 Task: Set up alerts for new listings in Seattle, Washington, with a home office and a view.
Action: Mouse moved to (262, 184)
Screenshot: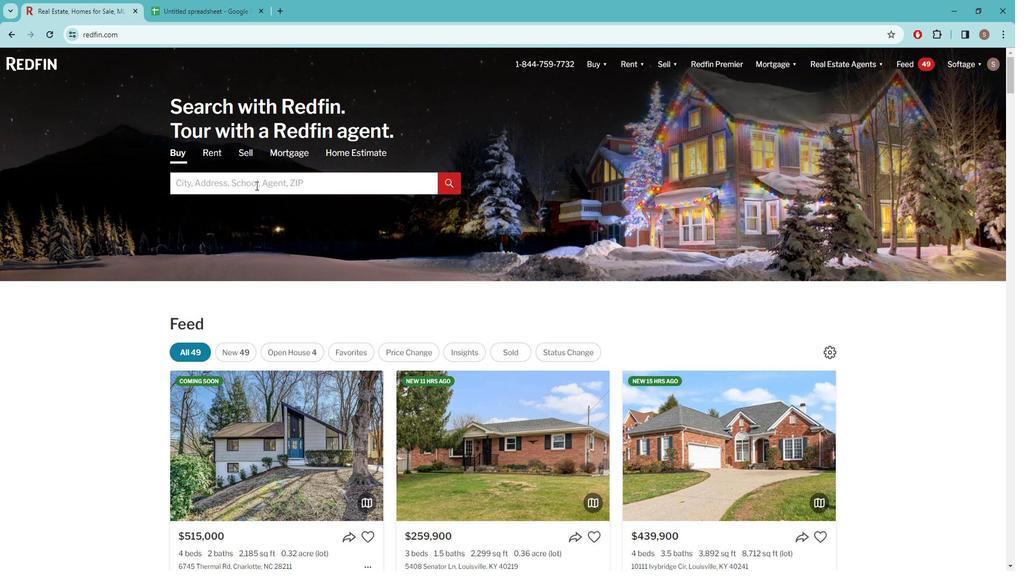 
Action: Mouse pressed left at (262, 184)
Screenshot: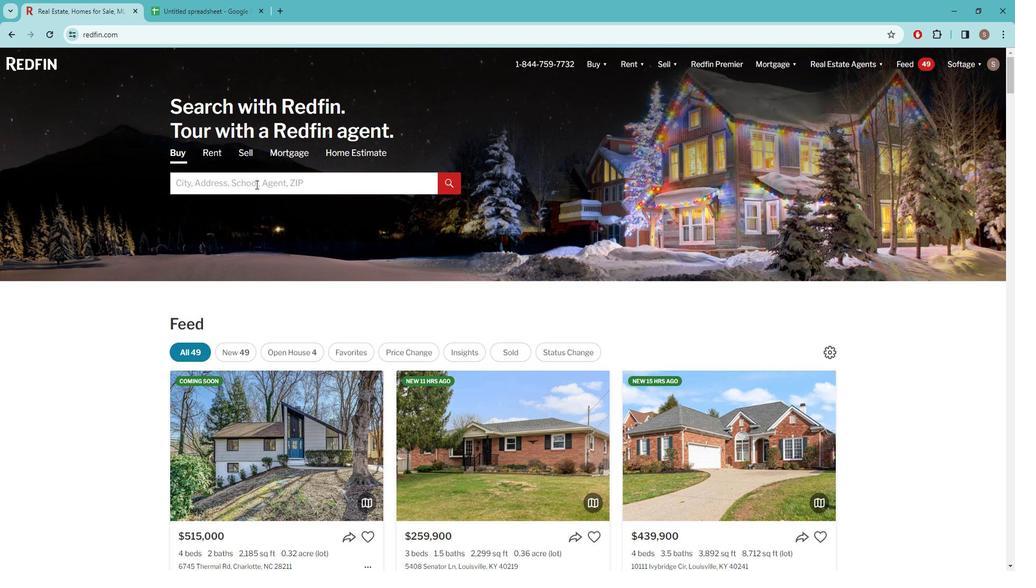 
Action: Key pressed s<Key.caps_lock>EATTLE
Screenshot: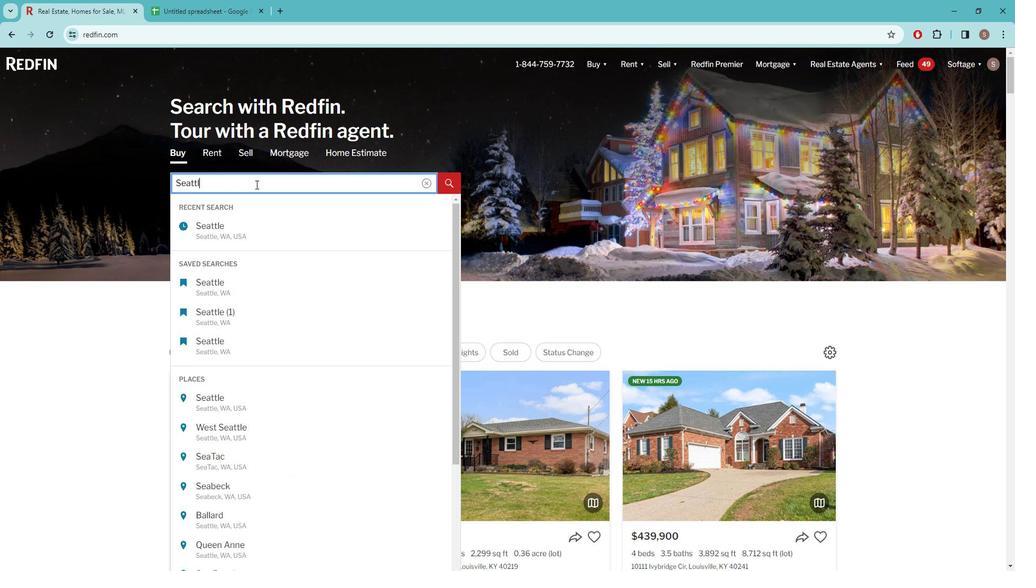 
Action: Mouse moved to (260, 221)
Screenshot: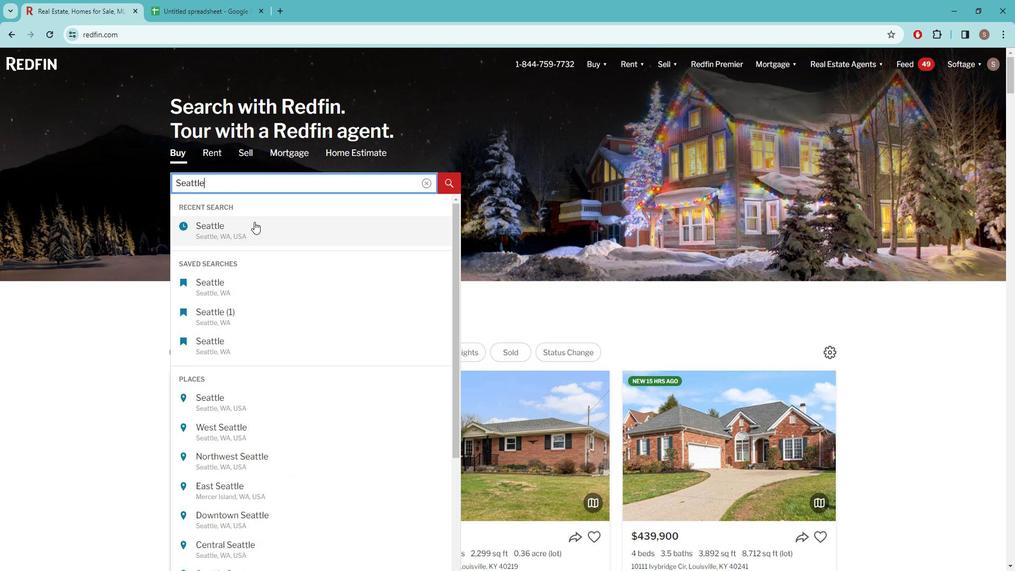 
Action: Mouse pressed left at (260, 221)
Screenshot: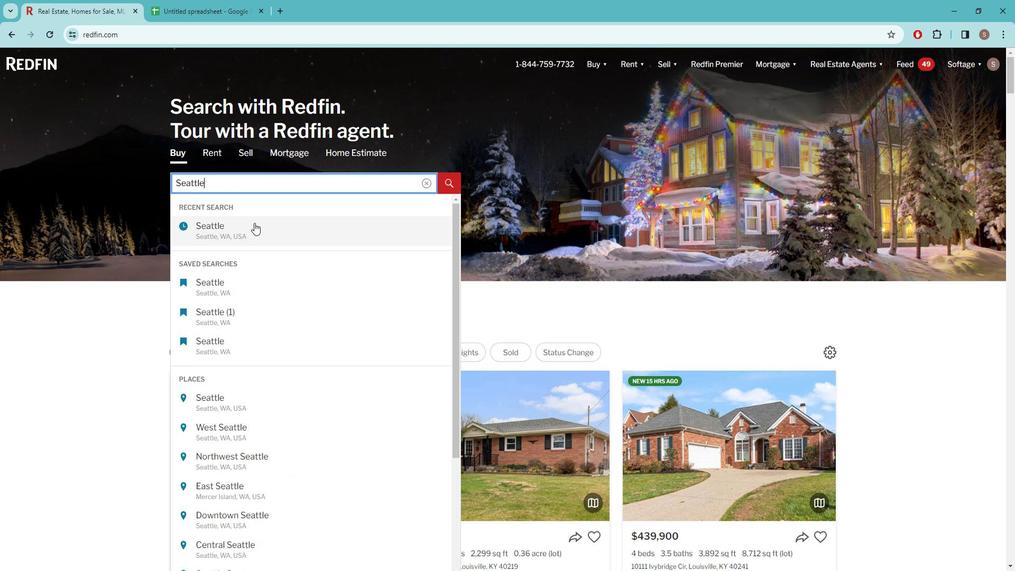 
Action: Mouse moved to (898, 135)
Screenshot: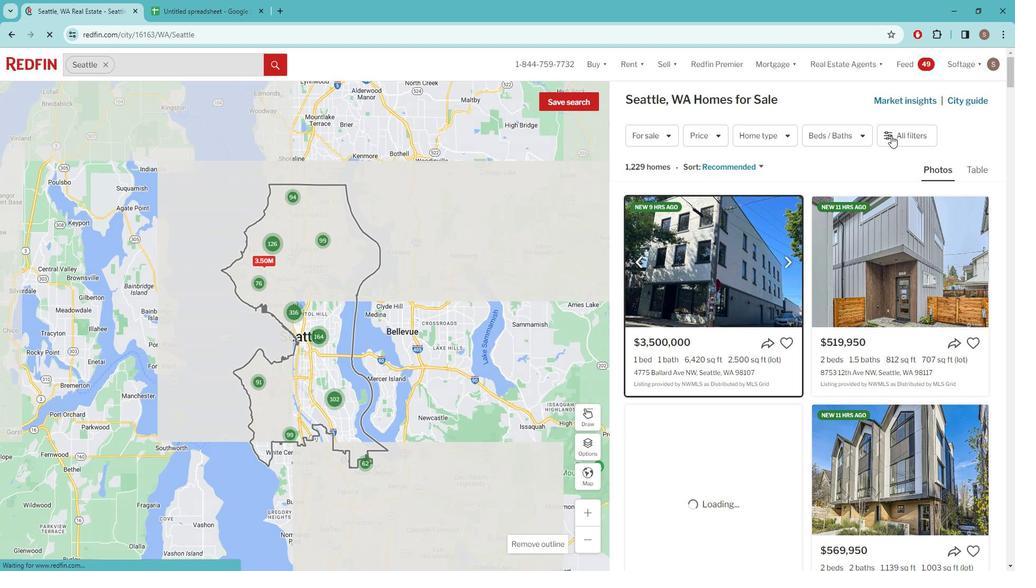 
Action: Mouse pressed left at (898, 135)
Screenshot: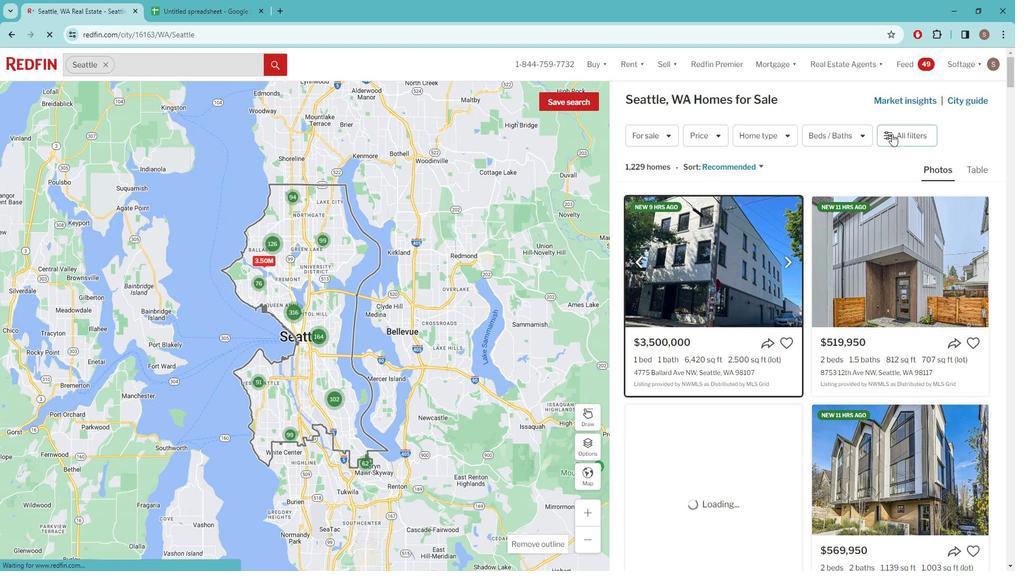 
Action: Mouse pressed left at (898, 135)
Screenshot: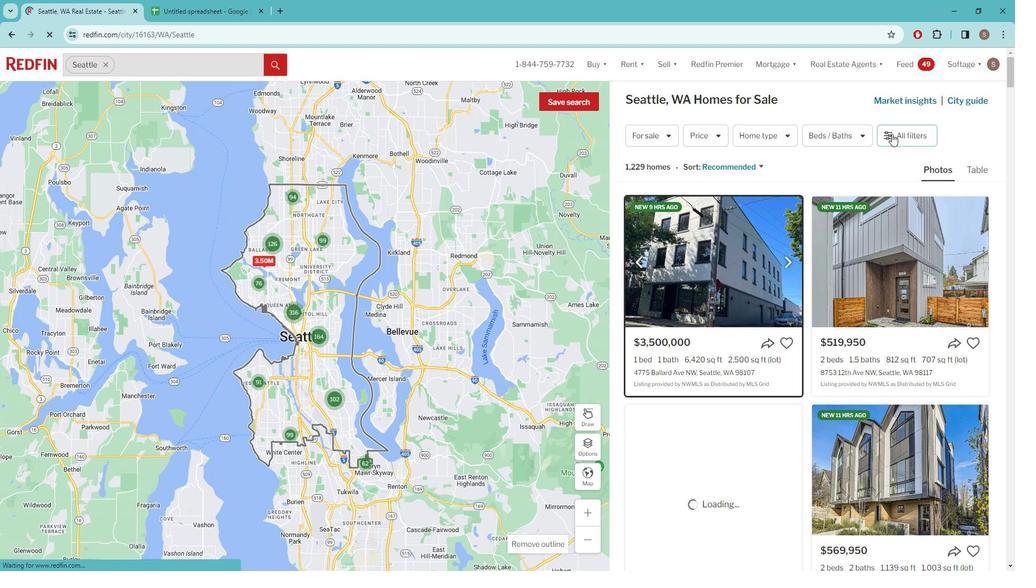 
Action: Mouse pressed left at (898, 135)
Screenshot: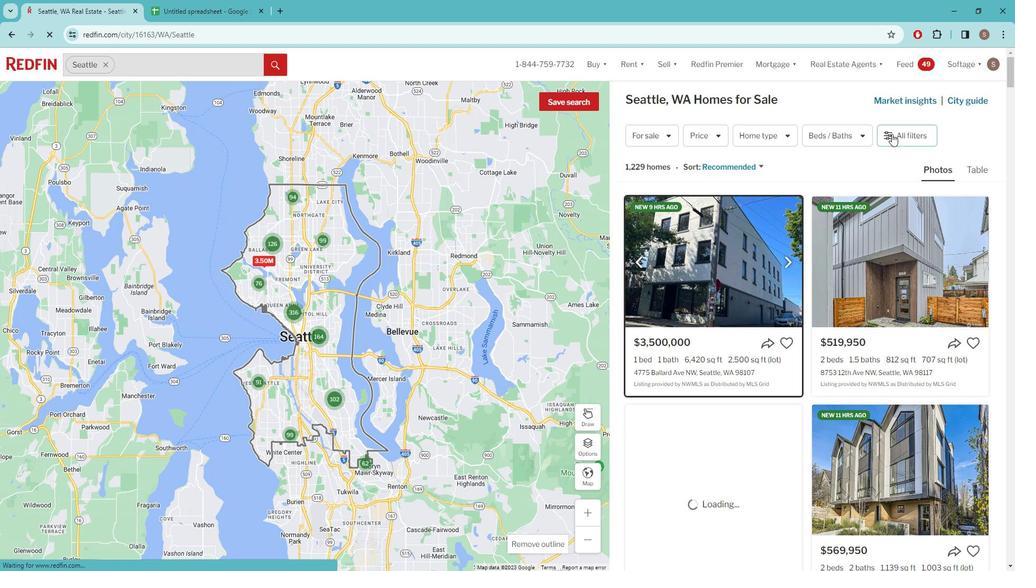 
Action: Mouse pressed left at (898, 135)
Screenshot: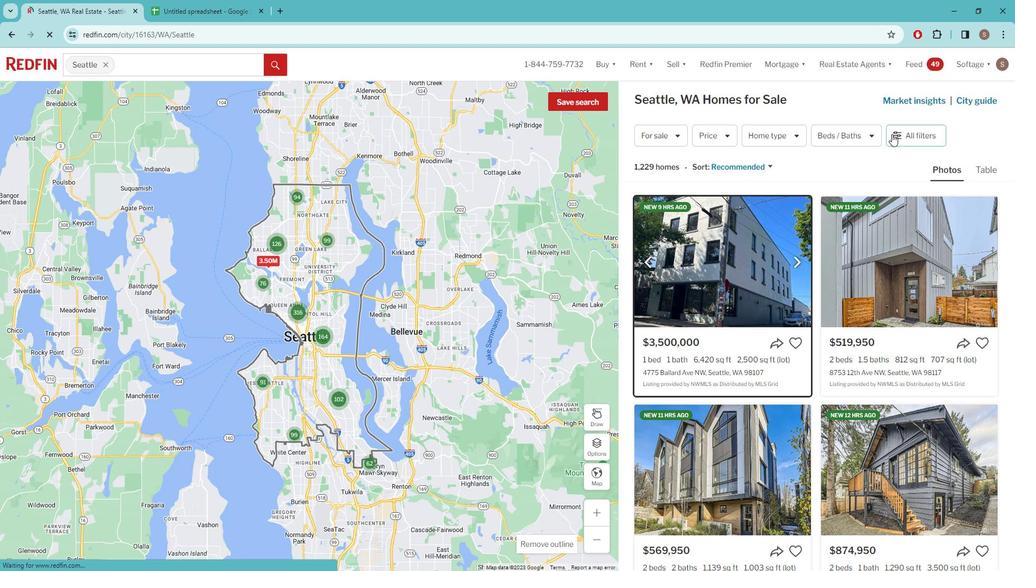 
Action: Mouse pressed left at (898, 135)
Screenshot: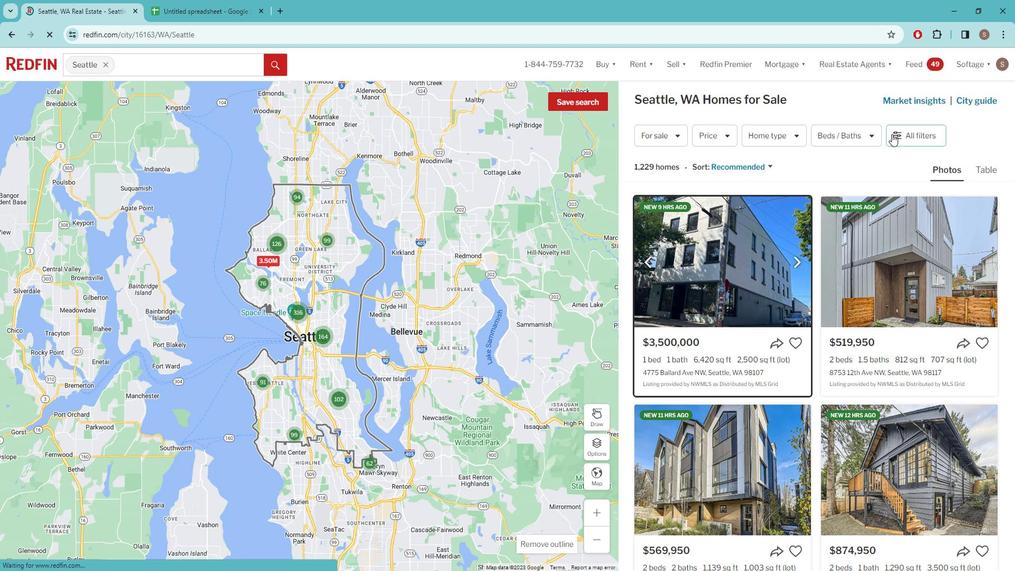 
Action: Mouse moved to (889, 138)
Screenshot: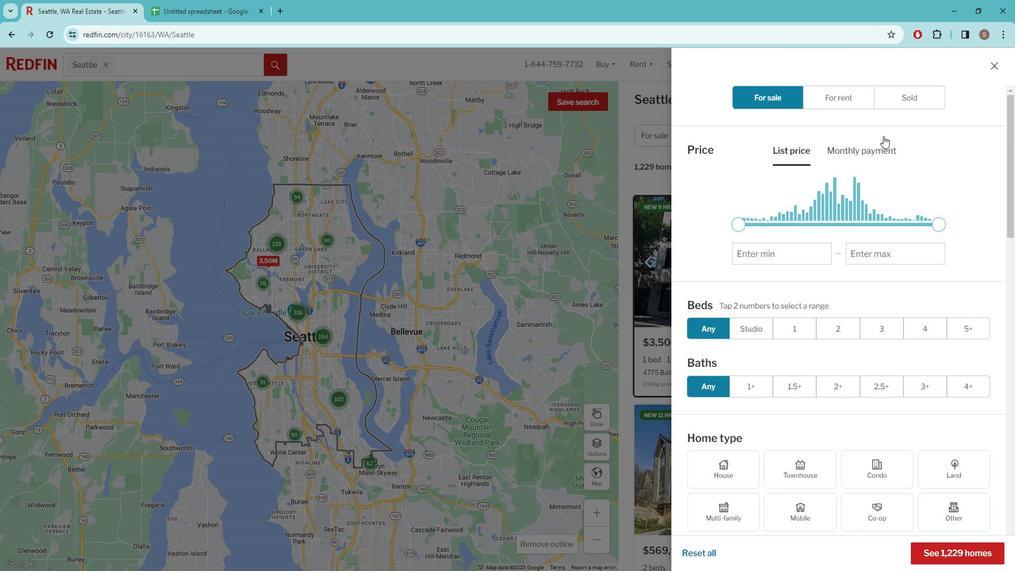 
Action: Mouse scrolled (889, 137) with delta (0, 0)
Screenshot: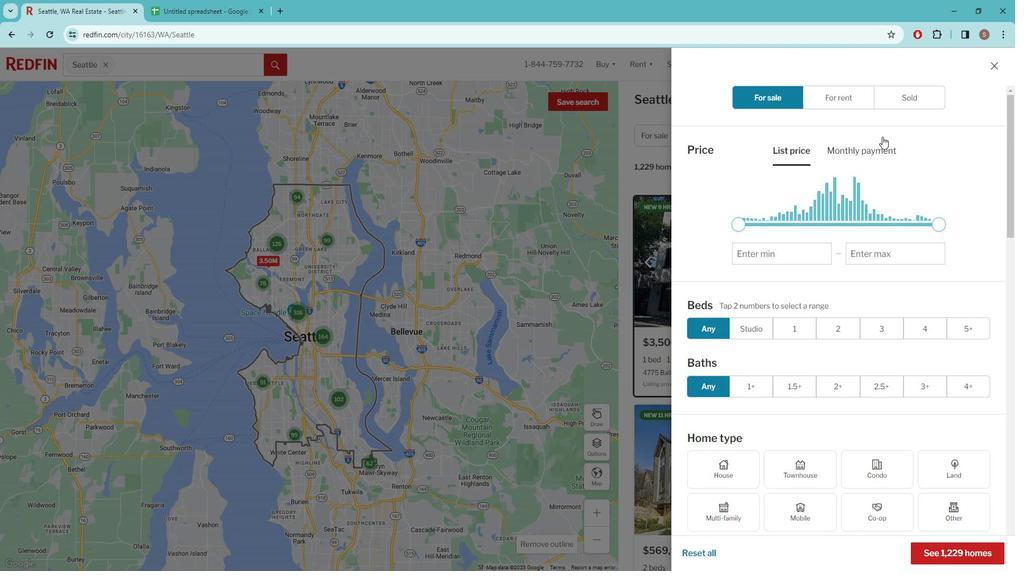 
Action: Mouse scrolled (889, 137) with delta (0, 0)
Screenshot: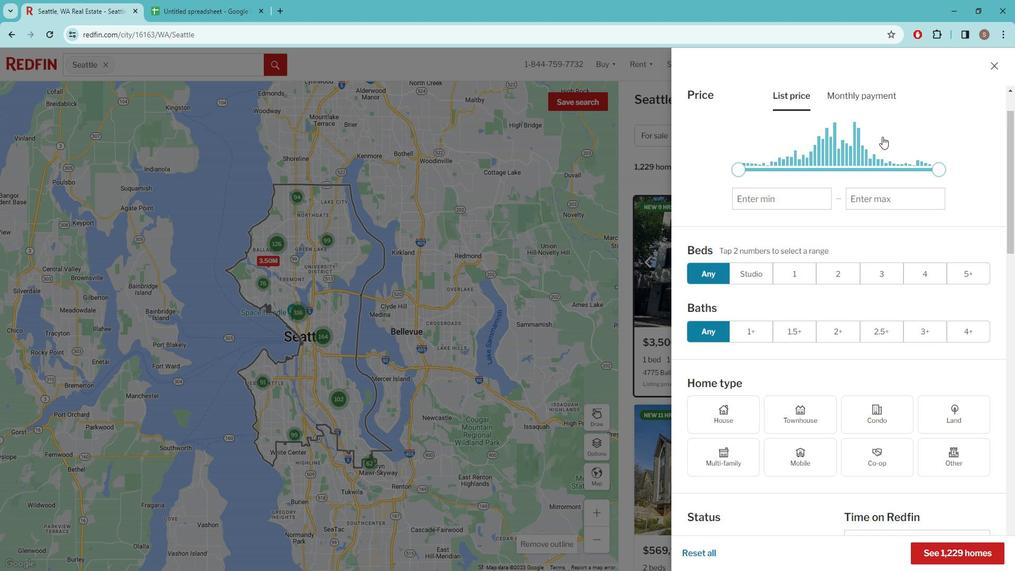 
Action: Mouse moved to (885, 153)
Screenshot: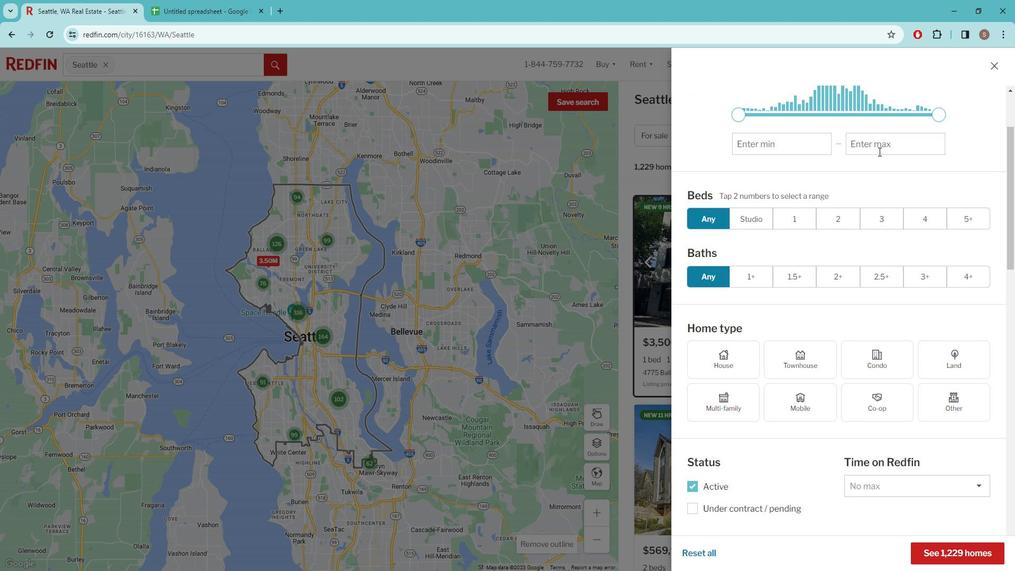 
Action: Mouse scrolled (885, 153) with delta (0, 0)
Screenshot: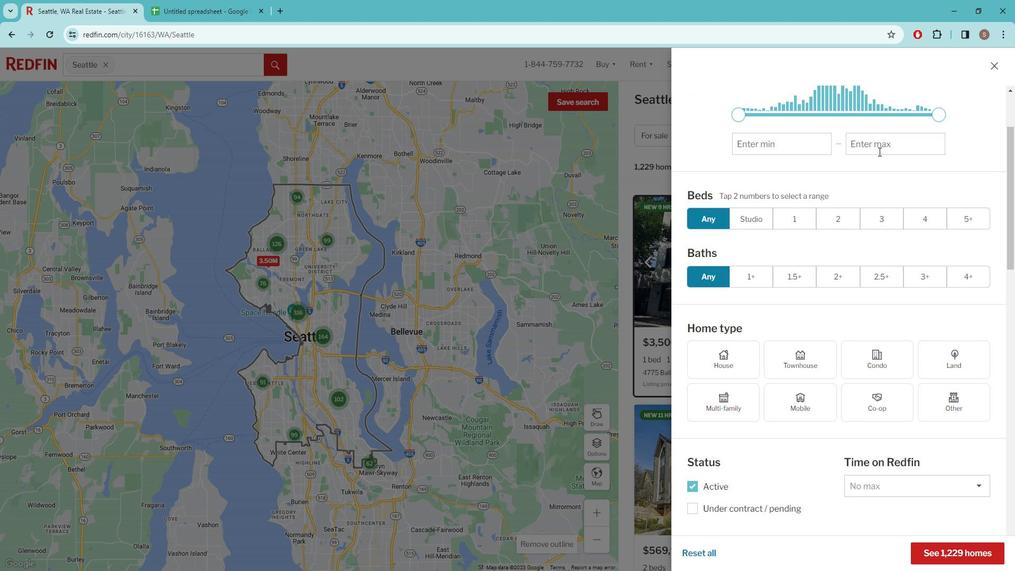 
Action: Mouse moved to (879, 420)
Screenshot: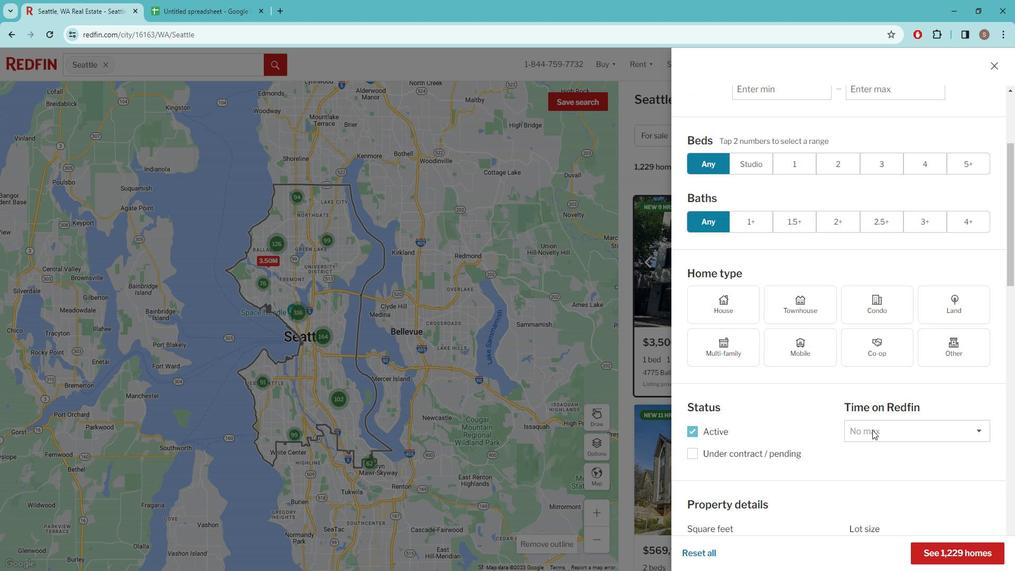 
Action: Mouse pressed left at (879, 420)
Screenshot: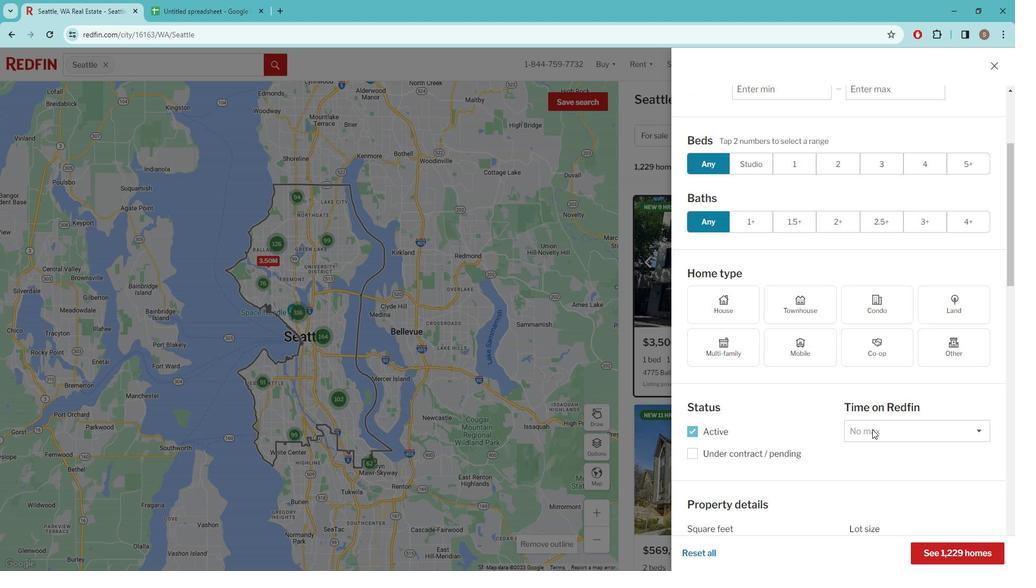 
Action: Mouse moved to (864, 287)
Screenshot: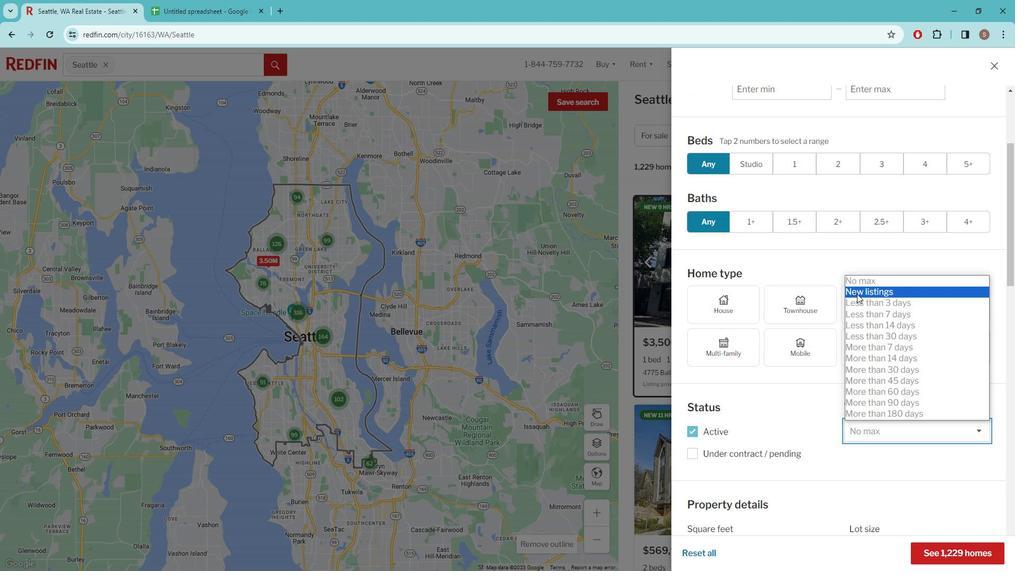 
Action: Mouse pressed left at (864, 287)
Screenshot: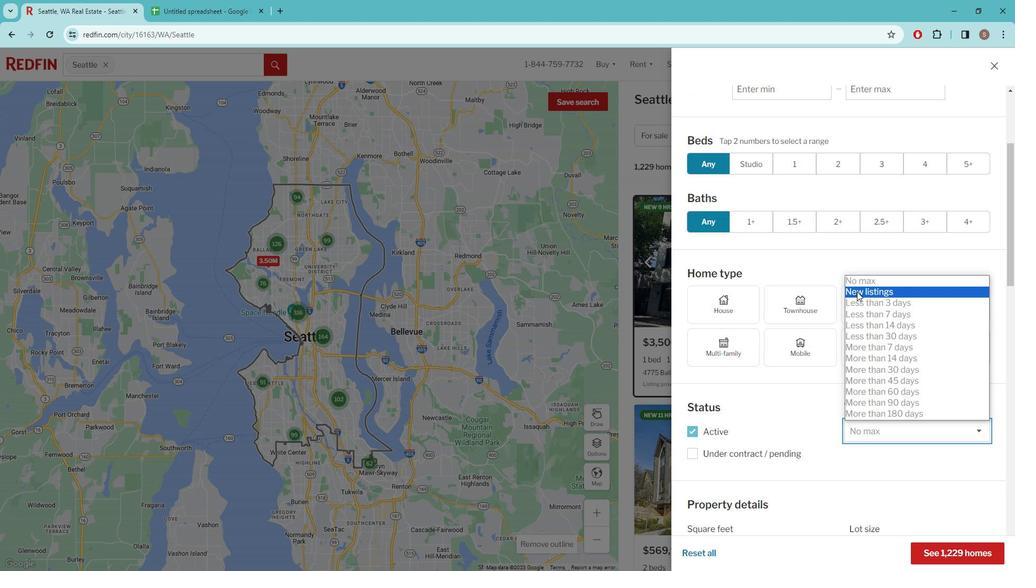 
Action: Mouse moved to (837, 321)
Screenshot: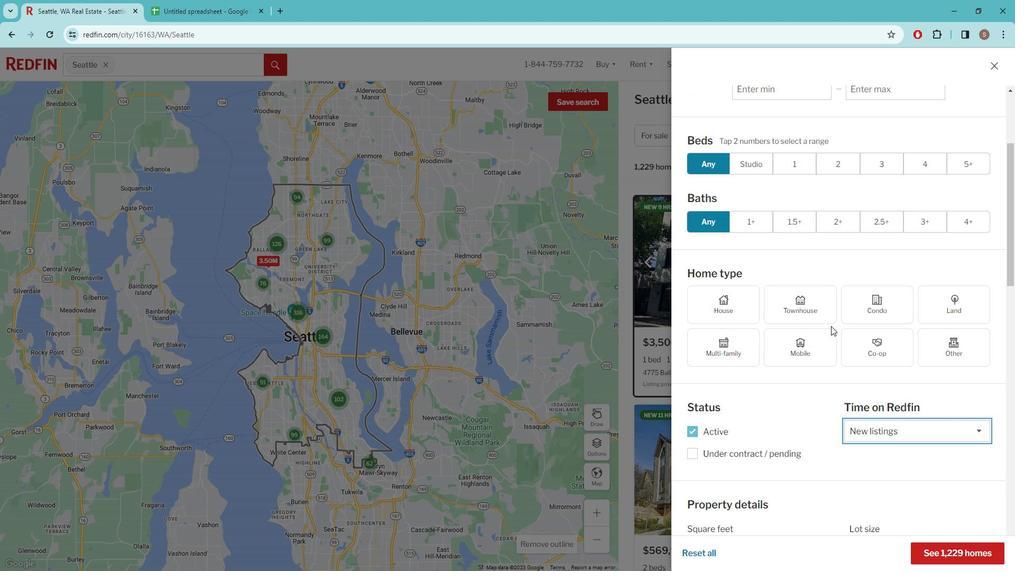 
Action: Mouse scrolled (837, 320) with delta (0, 0)
Screenshot: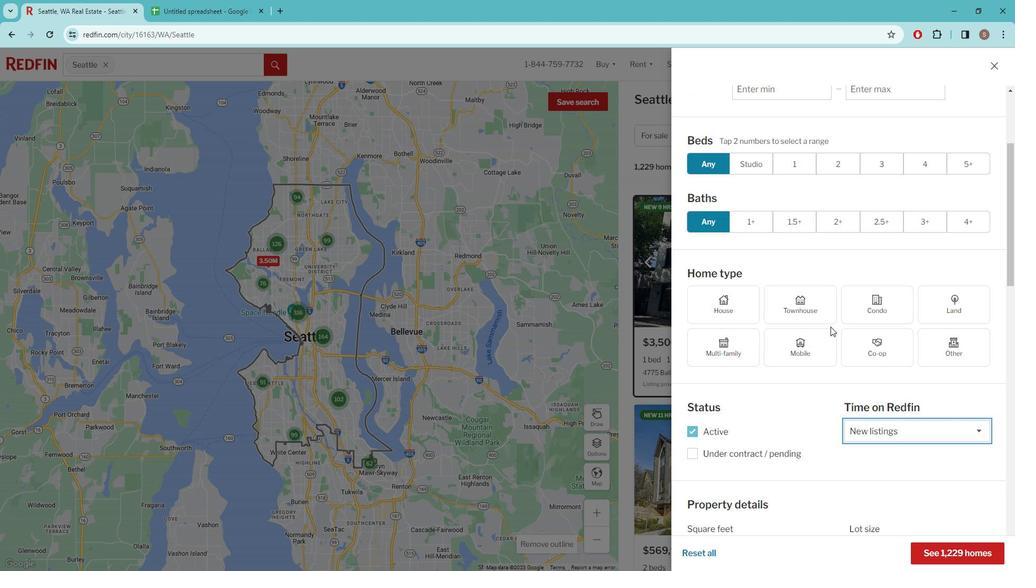 
Action: Mouse moved to (835, 321)
Screenshot: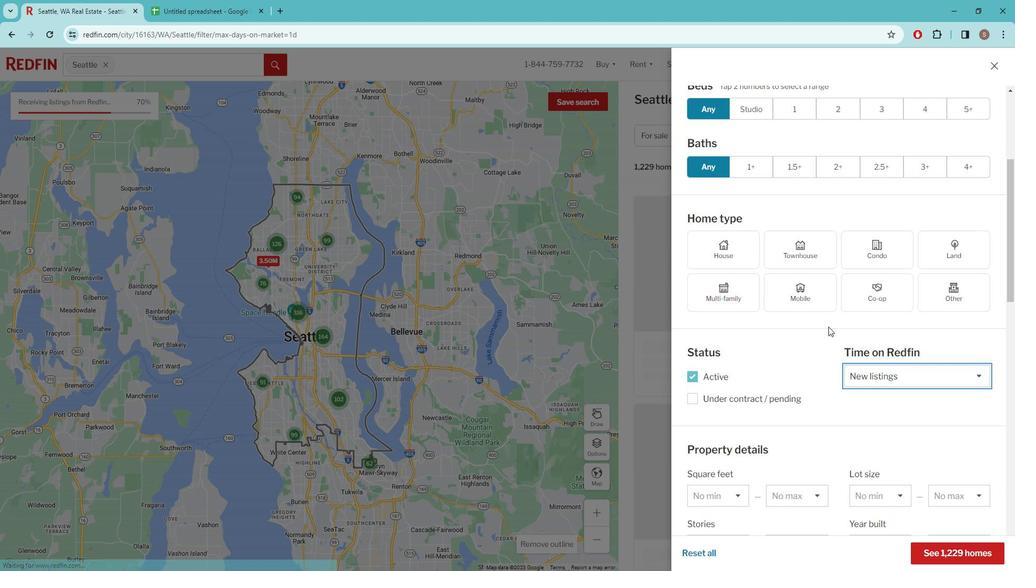 
Action: Mouse scrolled (835, 320) with delta (0, 0)
Screenshot: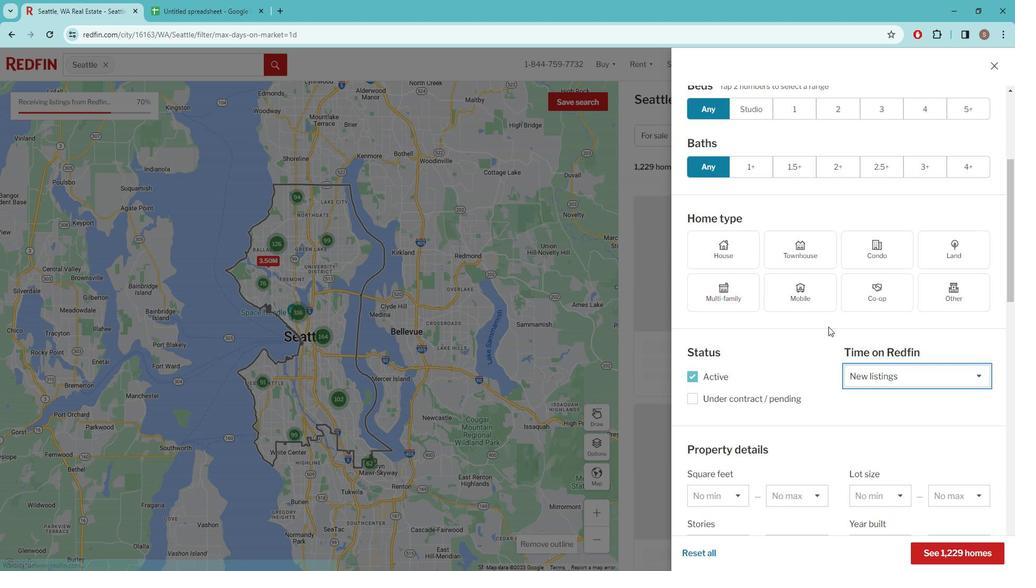 
Action: Mouse moved to (834, 321)
Screenshot: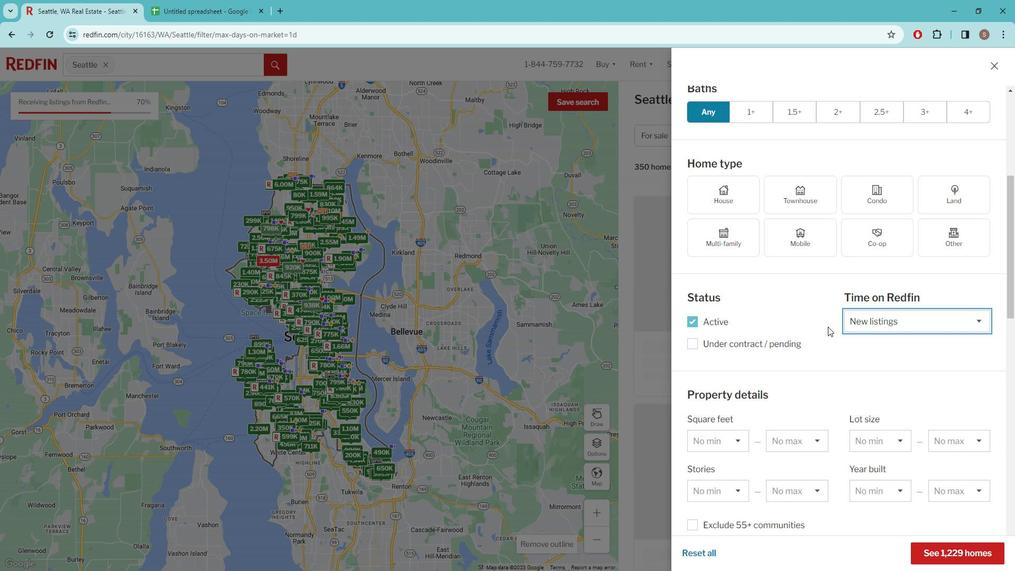 
Action: Mouse scrolled (834, 320) with delta (0, 0)
Screenshot: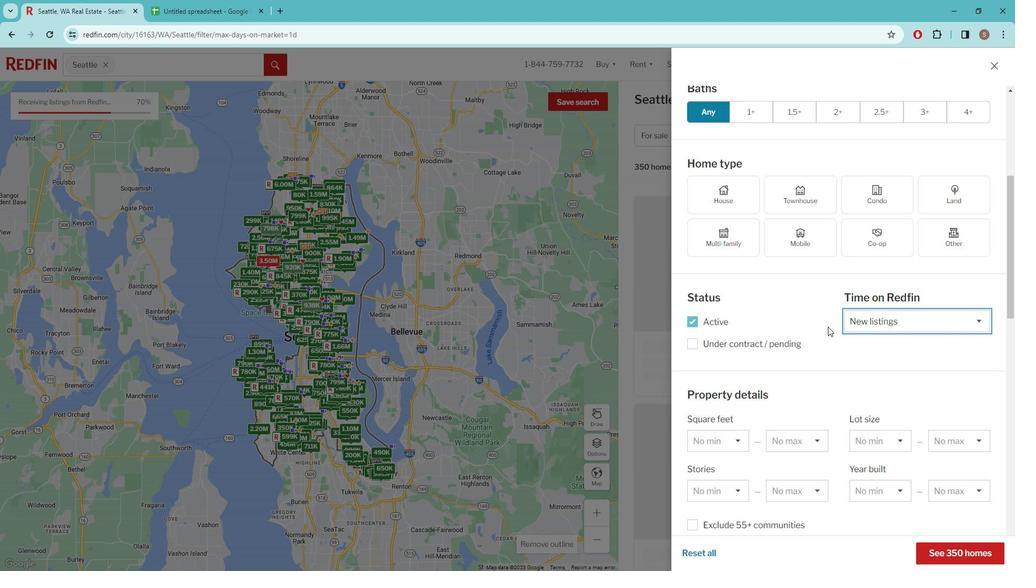 
Action: Mouse moved to (833, 321)
Screenshot: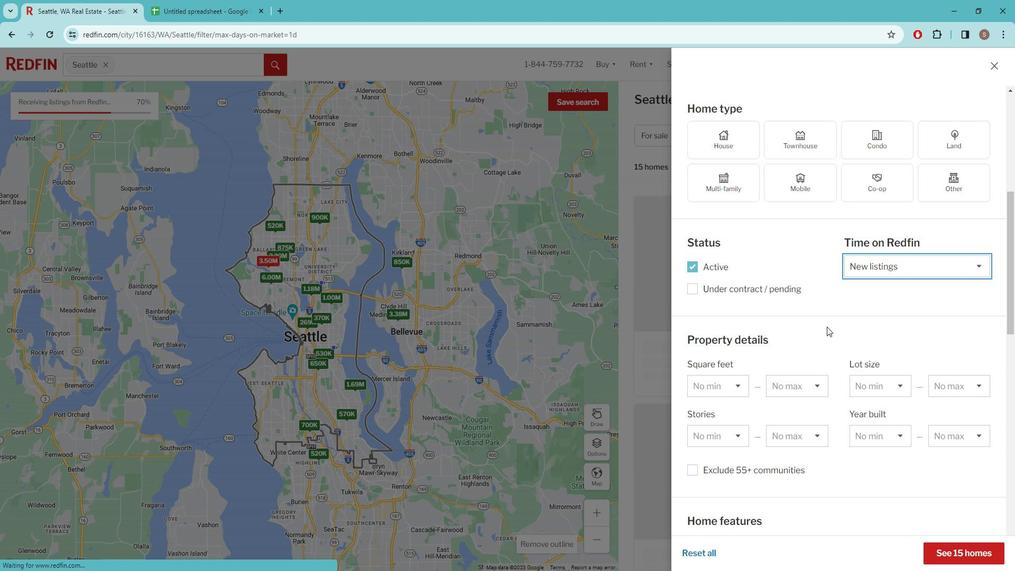 
Action: Mouse scrolled (833, 321) with delta (0, 0)
Screenshot: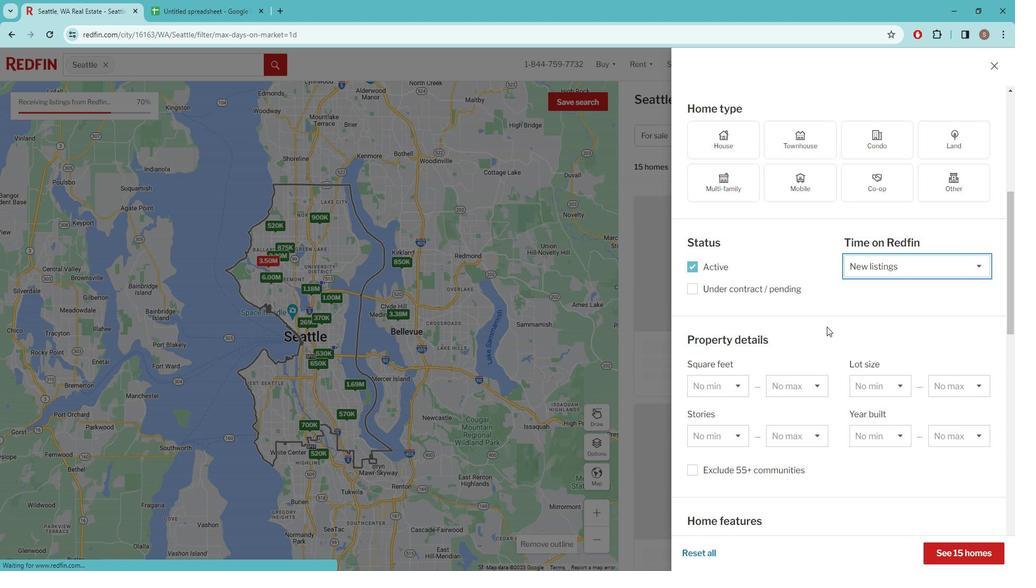 
Action: Mouse moved to (832, 321)
Screenshot: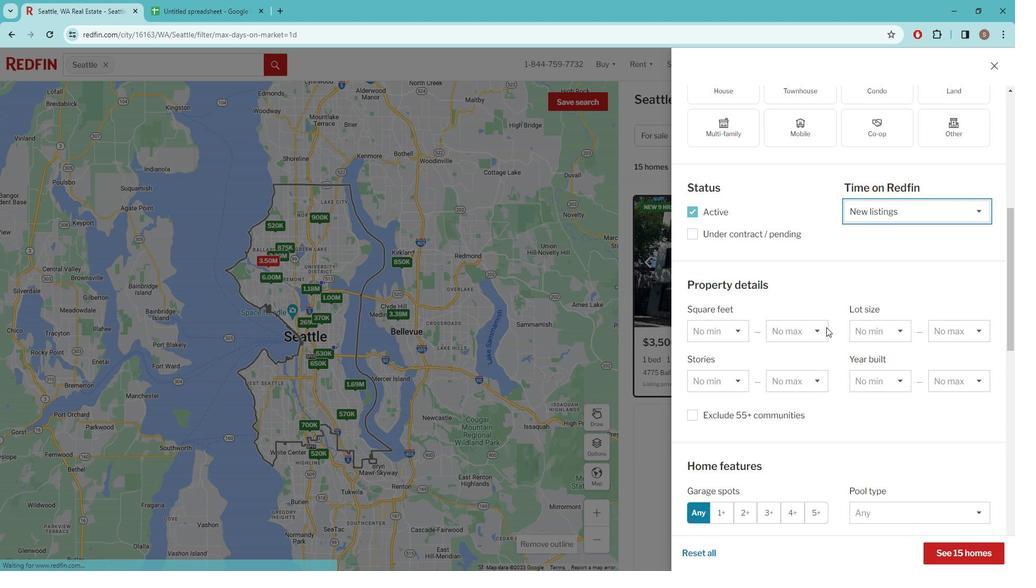 
Action: Mouse scrolled (832, 321) with delta (0, 0)
Screenshot: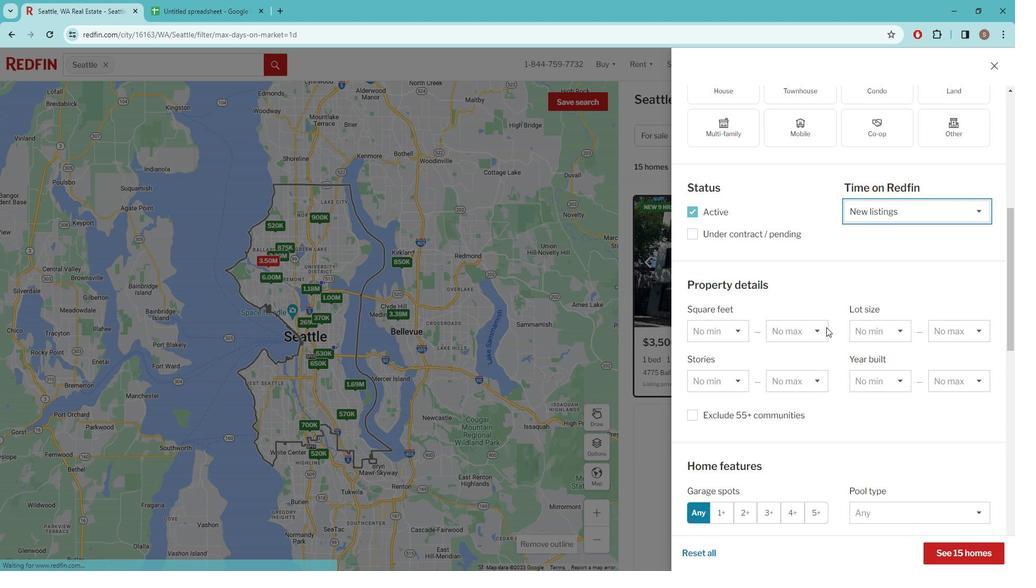 
Action: Mouse moved to (832, 321)
Screenshot: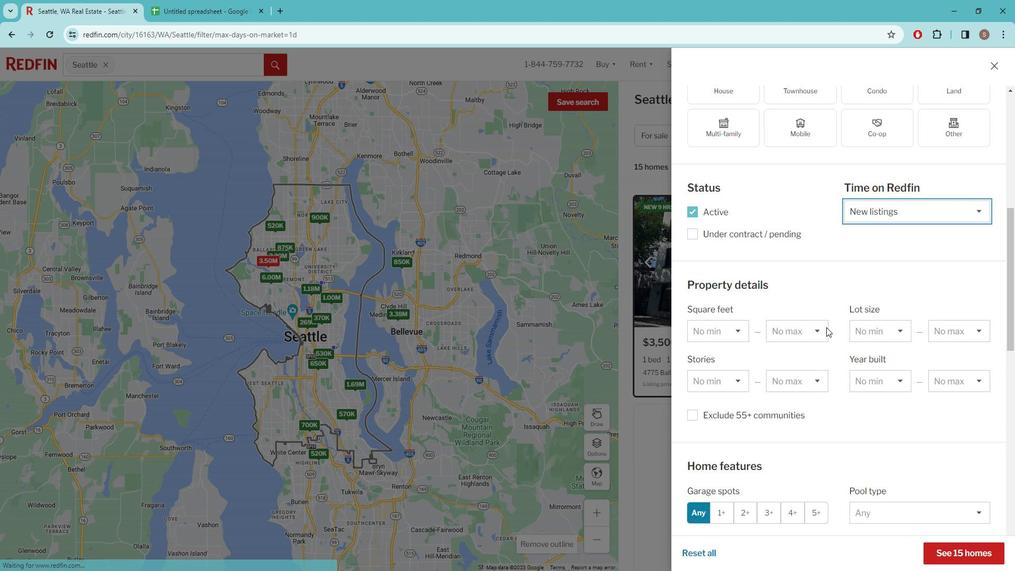 
Action: Mouse scrolled (832, 321) with delta (0, 0)
Screenshot: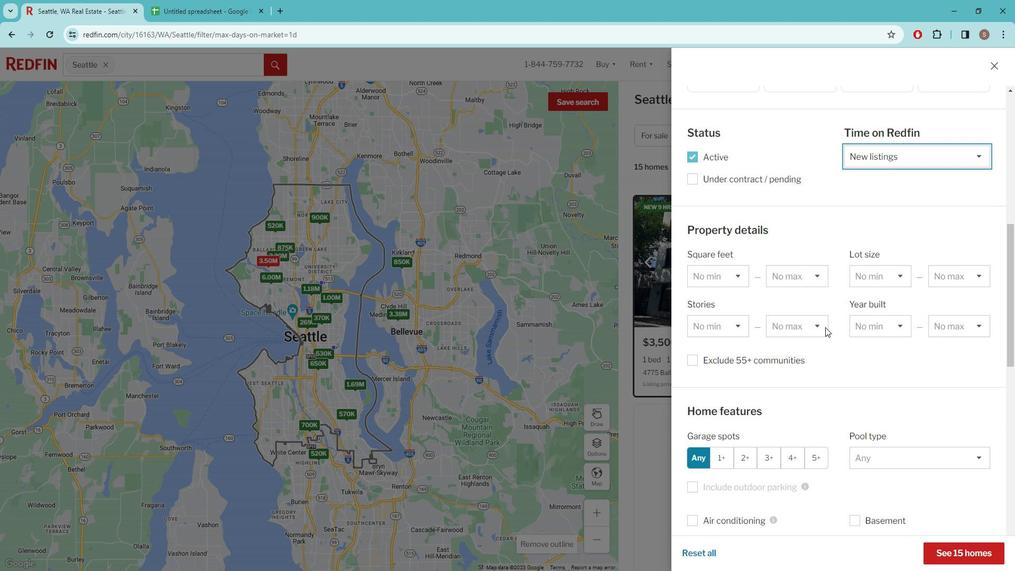 
Action: Mouse scrolled (832, 321) with delta (0, 0)
Screenshot: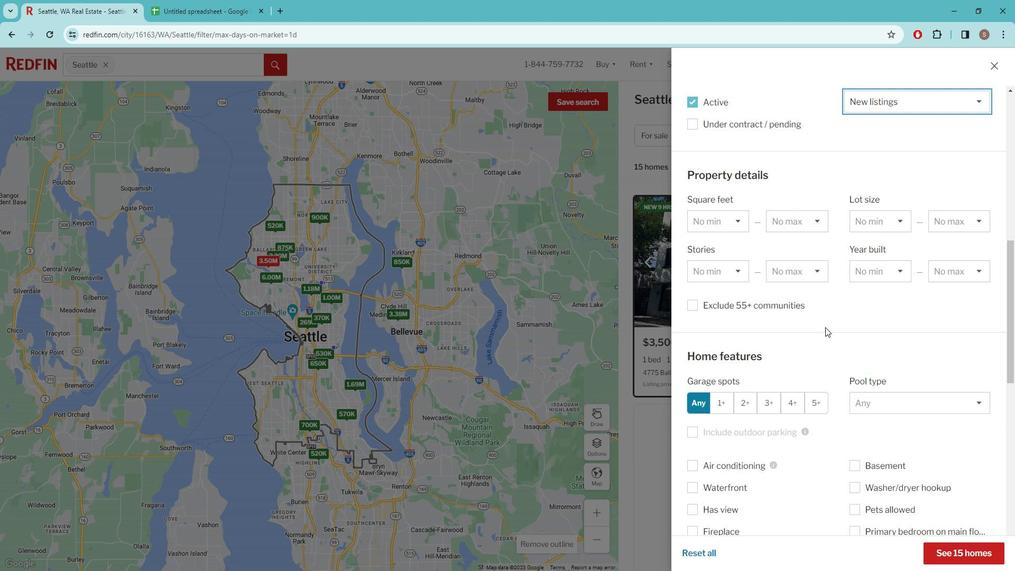 
Action: Mouse moved to (831, 321)
Screenshot: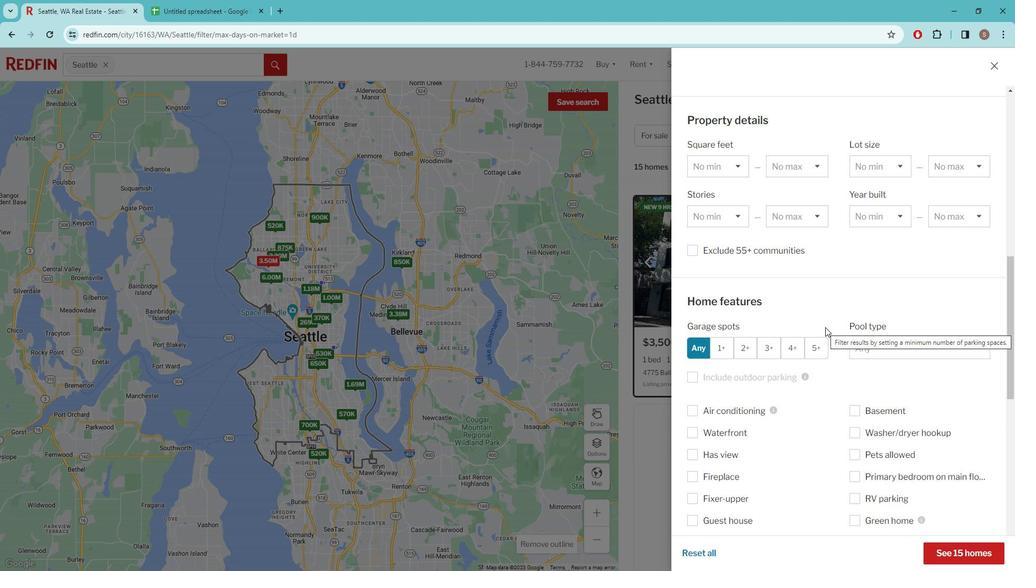 
Action: Mouse scrolled (831, 321) with delta (0, 0)
Screenshot: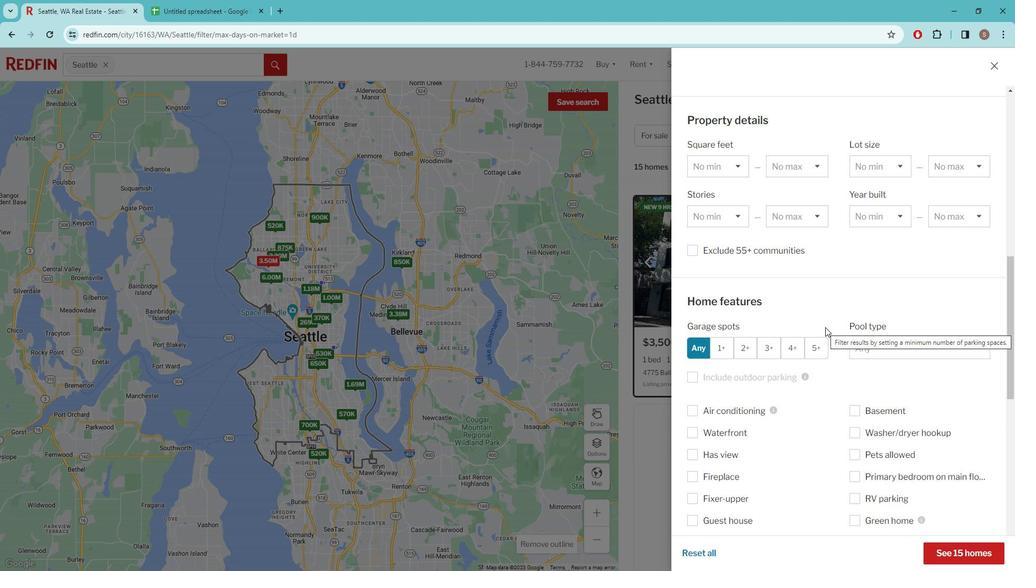 
Action: Mouse scrolled (831, 321) with delta (0, 0)
Screenshot: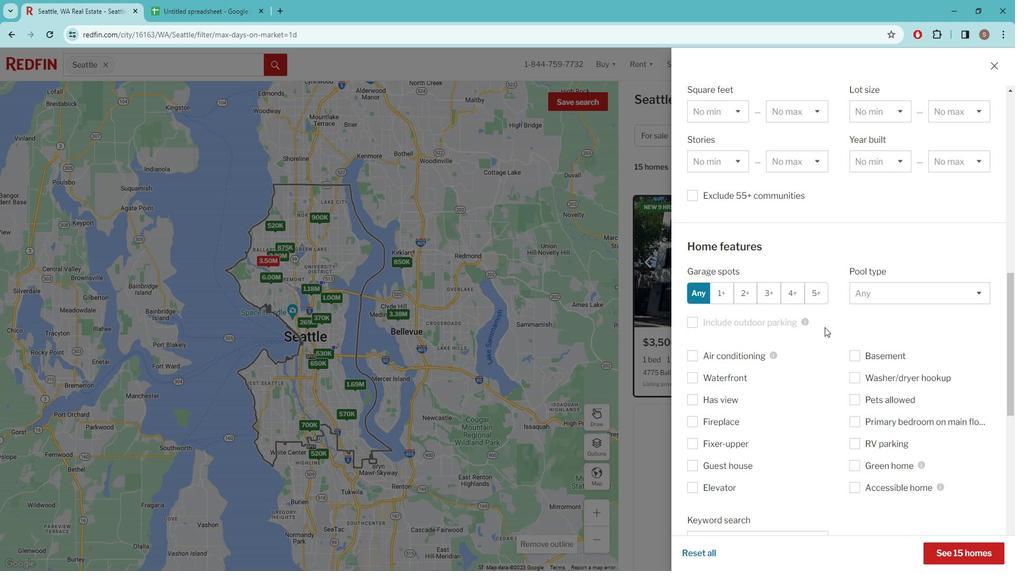 
Action: Mouse scrolled (831, 321) with delta (0, 0)
Screenshot: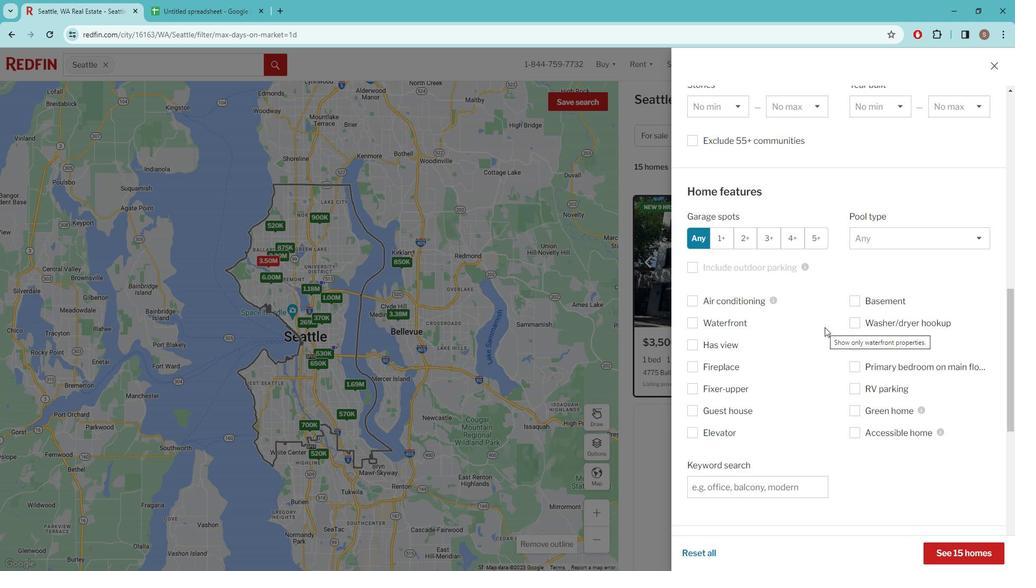 
Action: Mouse moved to (699, 286)
Screenshot: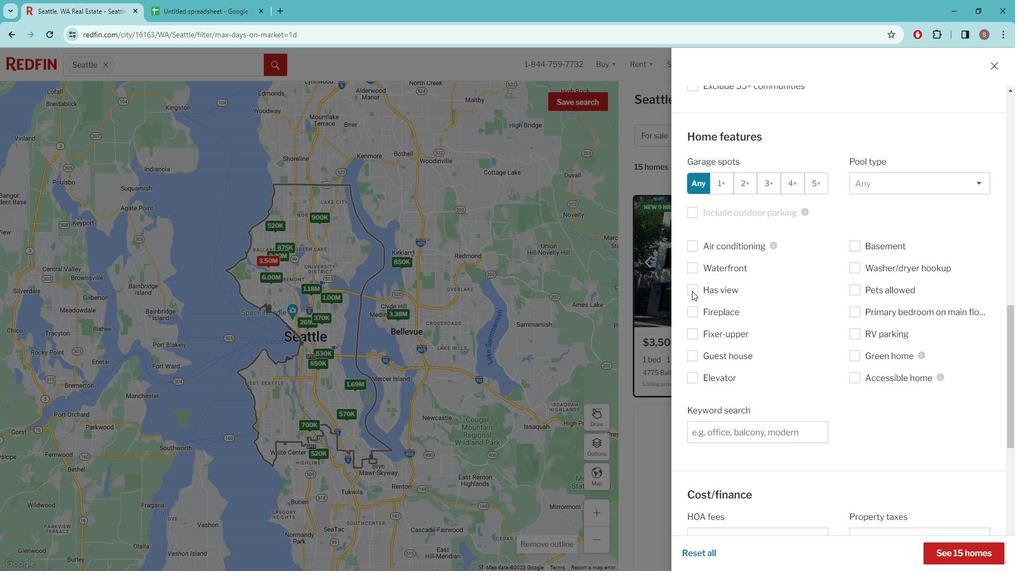 
Action: Mouse pressed left at (699, 286)
Screenshot: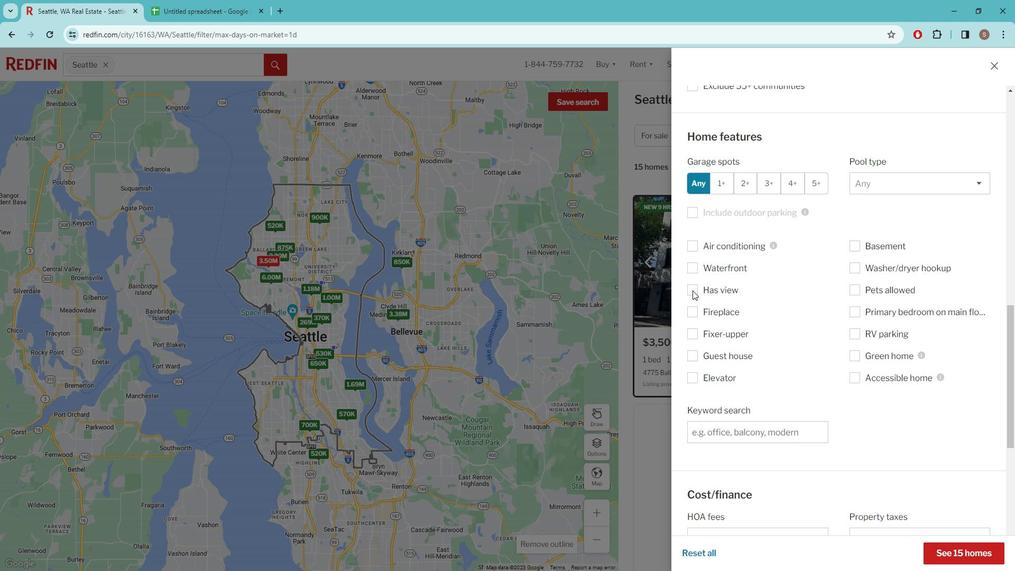 
Action: Mouse moved to (766, 315)
Screenshot: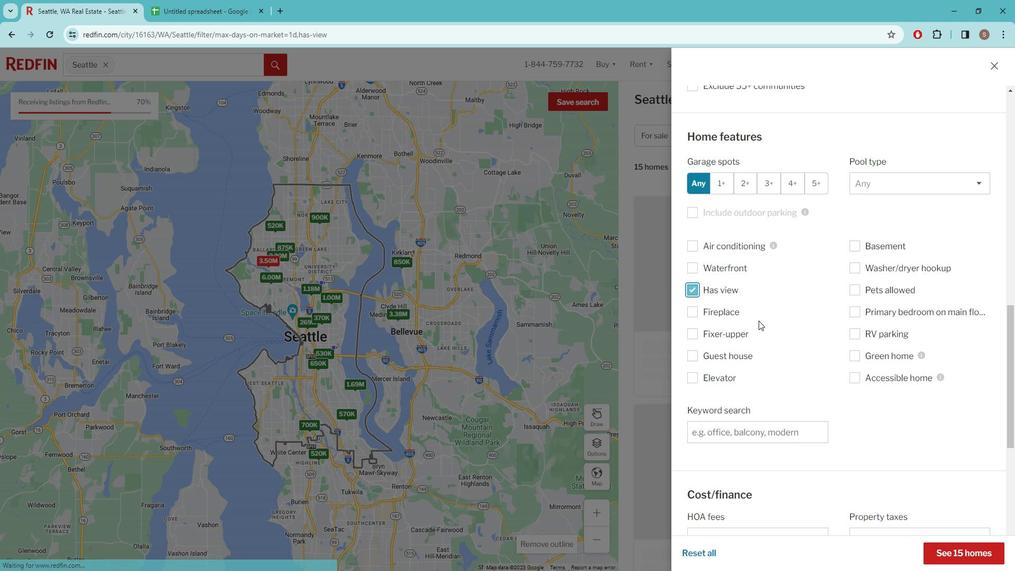 
Action: Mouse scrolled (766, 315) with delta (0, 0)
Screenshot: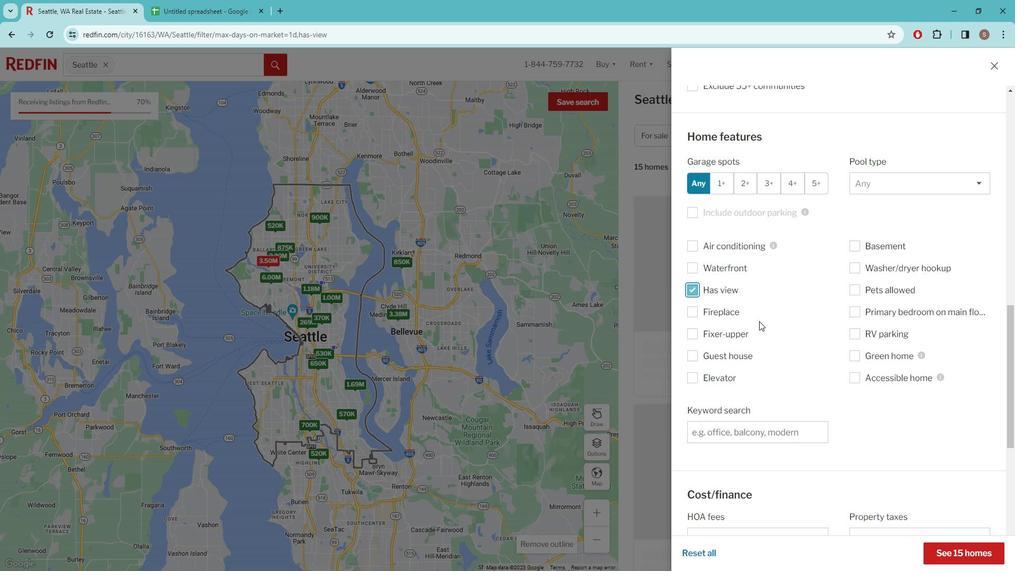 
Action: Mouse moved to (743, 370)
Screenshot: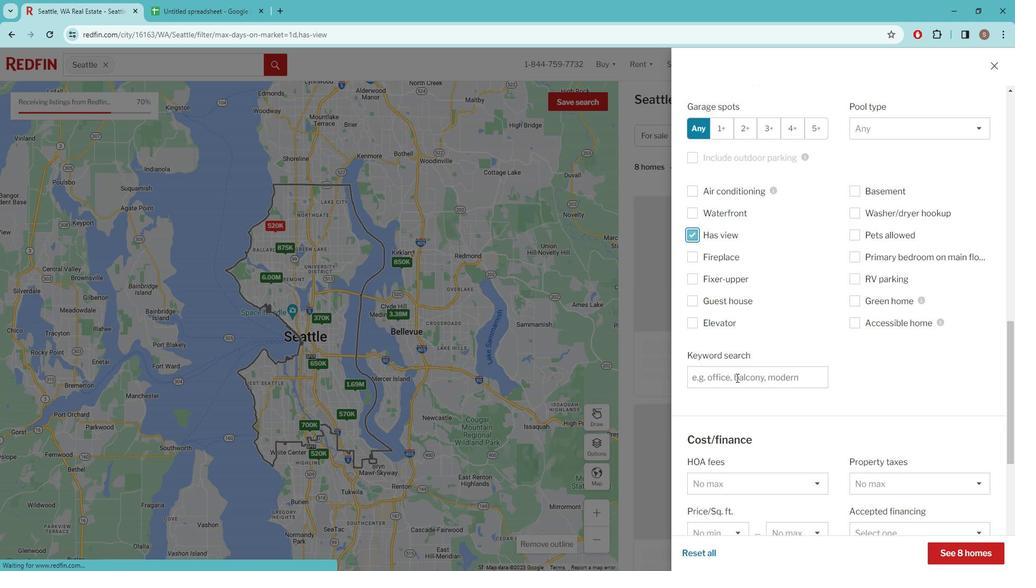 
Action: Mouse pressed left at (743, 370)
Screenshot: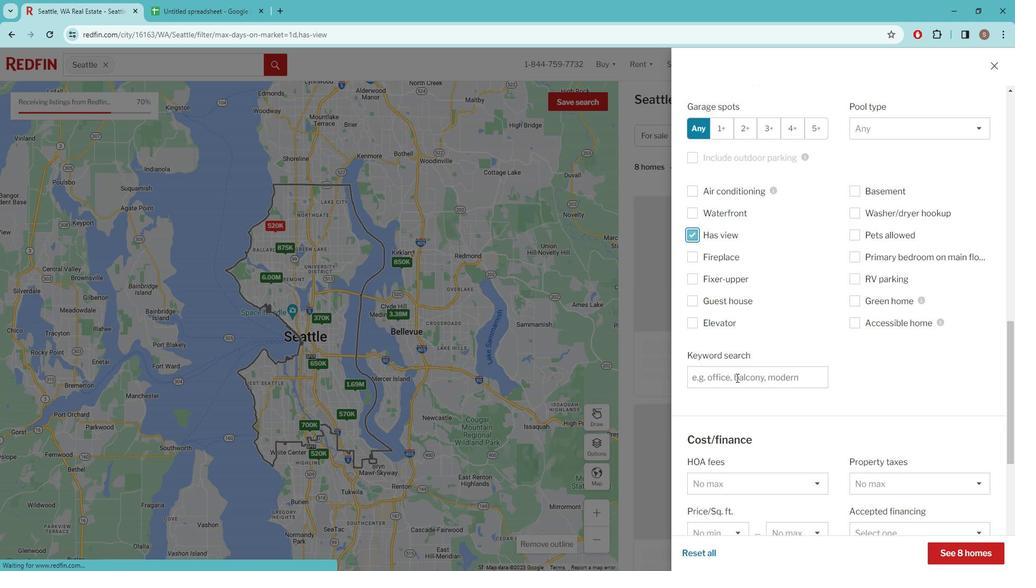 
Action: Key pressed HOME<Key.space>OFFICE<Key.space>
Screenshot: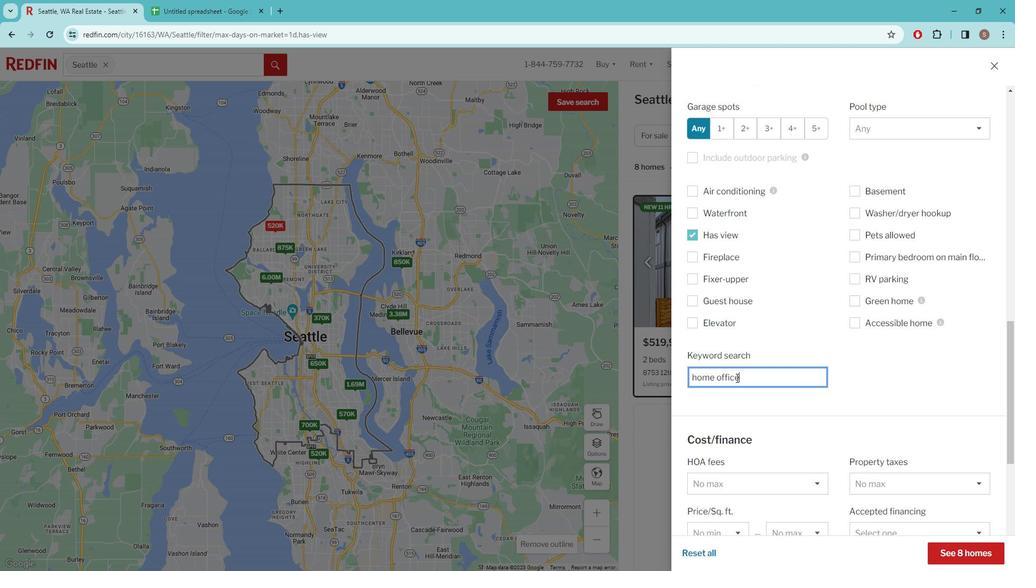 
Action: Mouse scrolled (743, 369) with delta (0, 0)
Screenshot: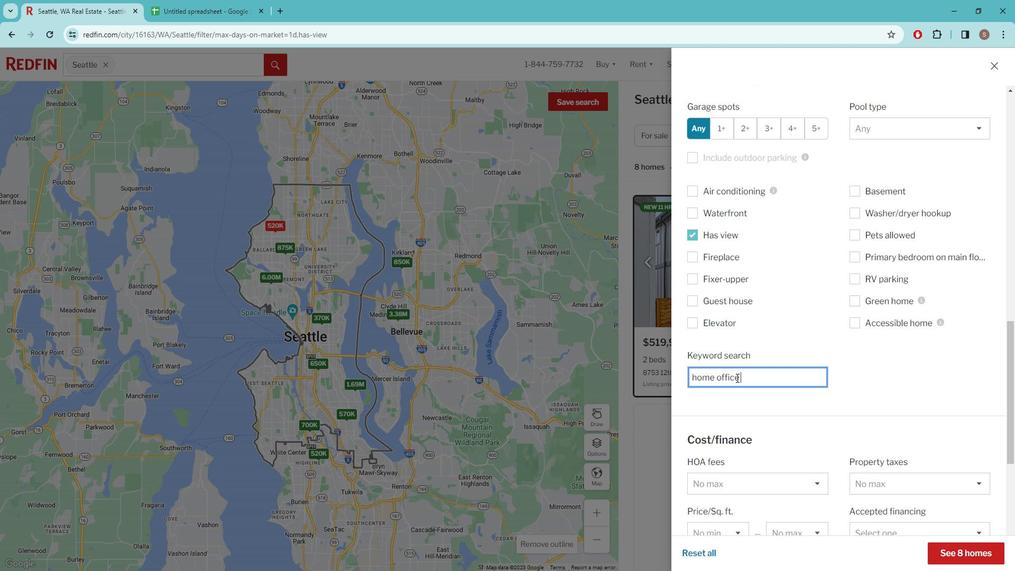 
Action: Mouse scrolled (743, 369) with delta (0, 0)
Screenshot: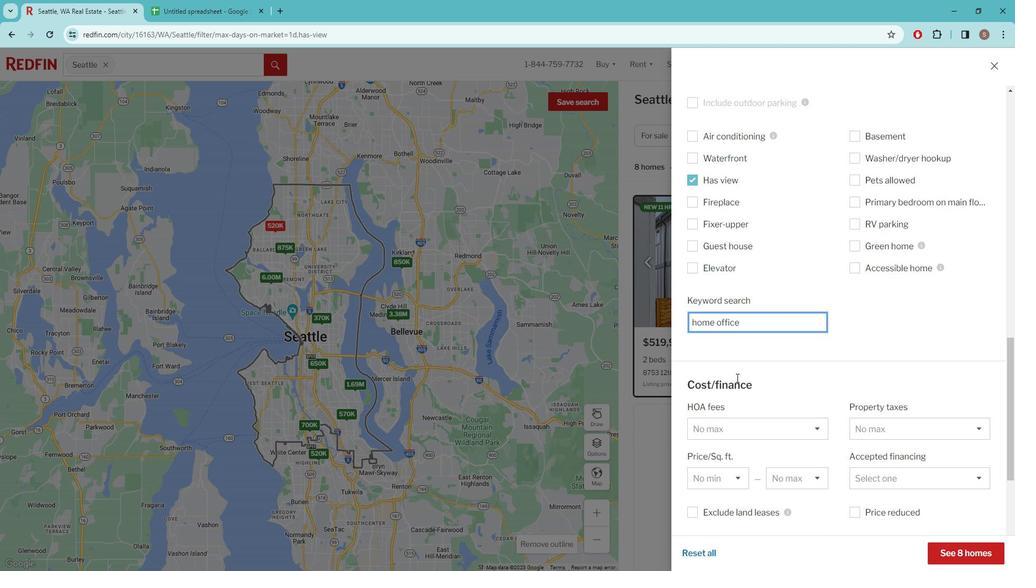 
Action: Mouse scrolled (743, 369) with delta (0, 0)
Screenshot: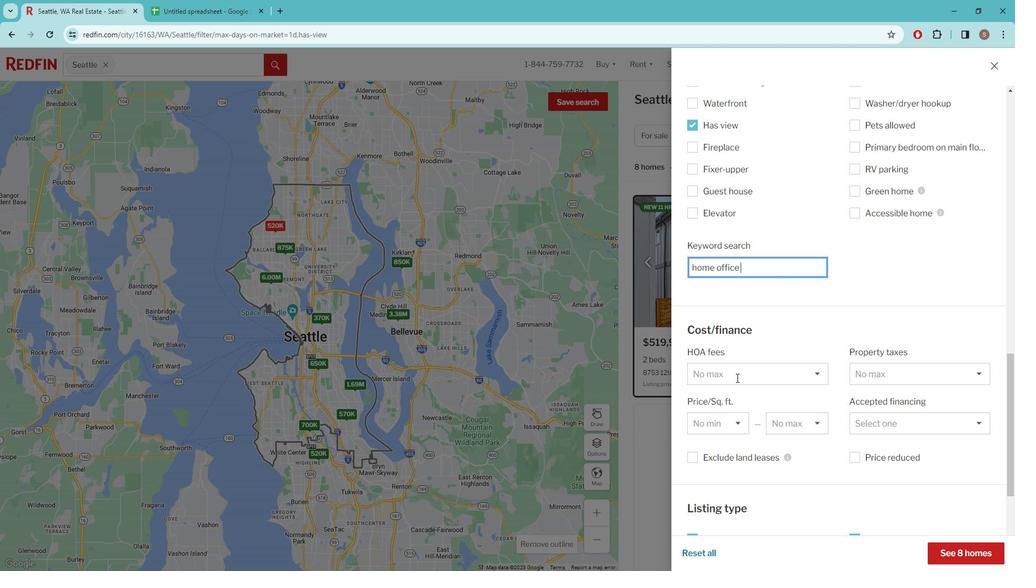 
Action: Mouse scrolled (743, 369) with delta (0, 0)
Screenshot: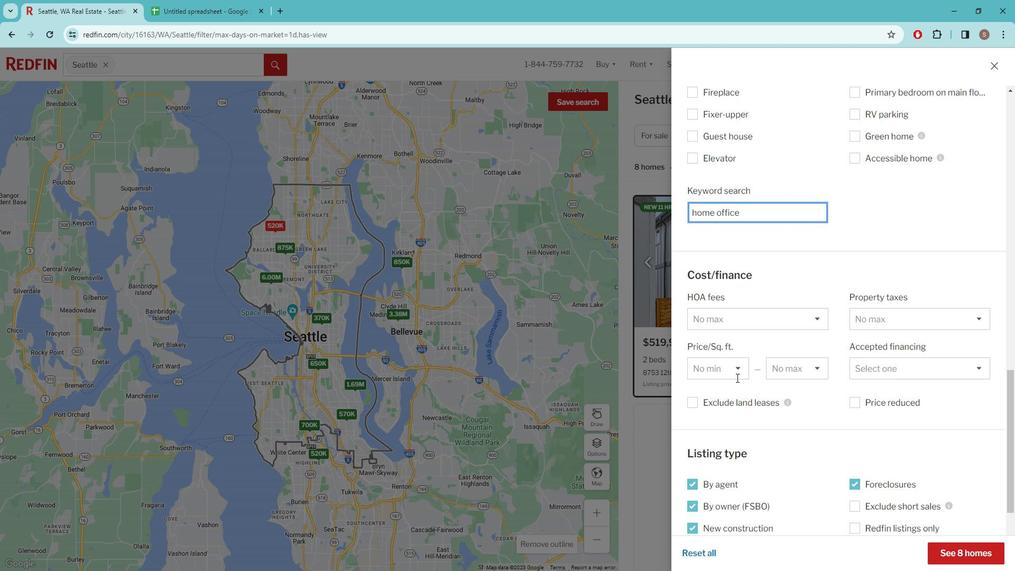 
Action: Mouse scrolled (743, 369) with delta (0, 0)
Screenshot: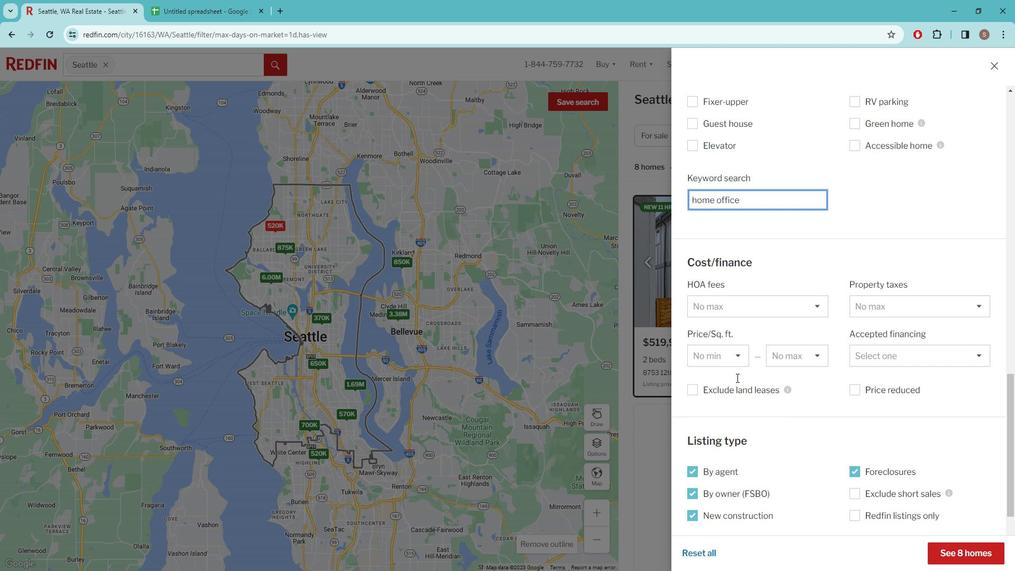 
Action: Mouse scrolled (743, 369) with delta (0, 0)
Screenshot: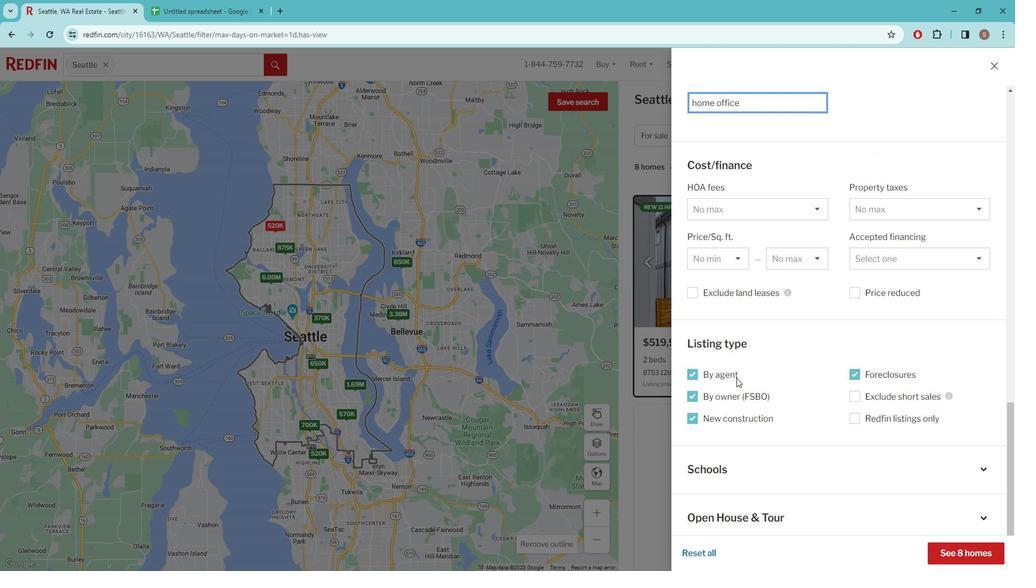 
Action: Mouse scrolled (743, 369) with delta (0, 0)
Screenshot: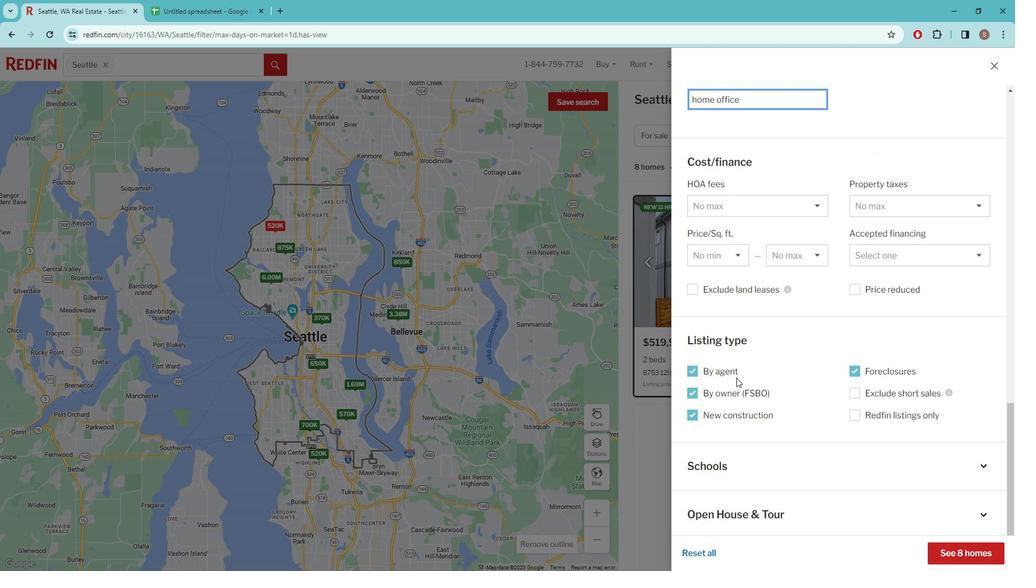 
Action: Mouse scrolled (743, 369) with delta (0, 0)
Screenshot: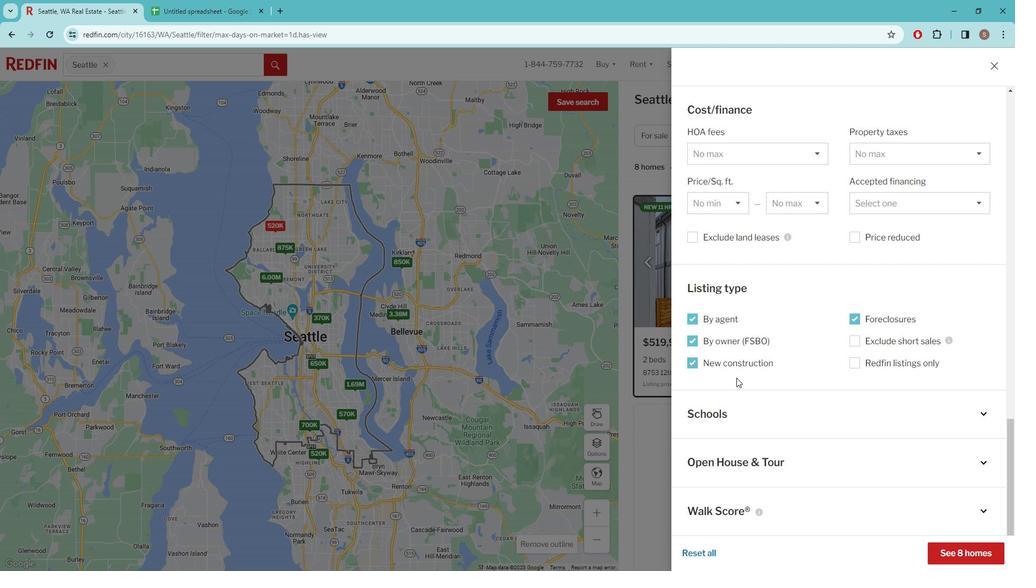 
Action: Mouse scrolled (743, 369) with delta (0, 0)
Screenshot: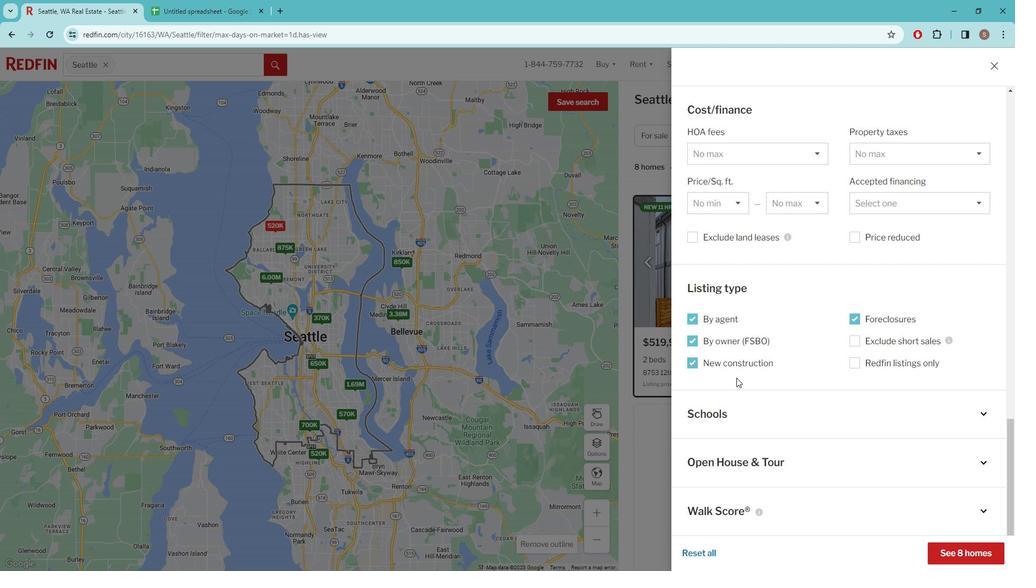 
Action: Mouse scrolled (743, 369) with delta (0, 0)
Screenshot: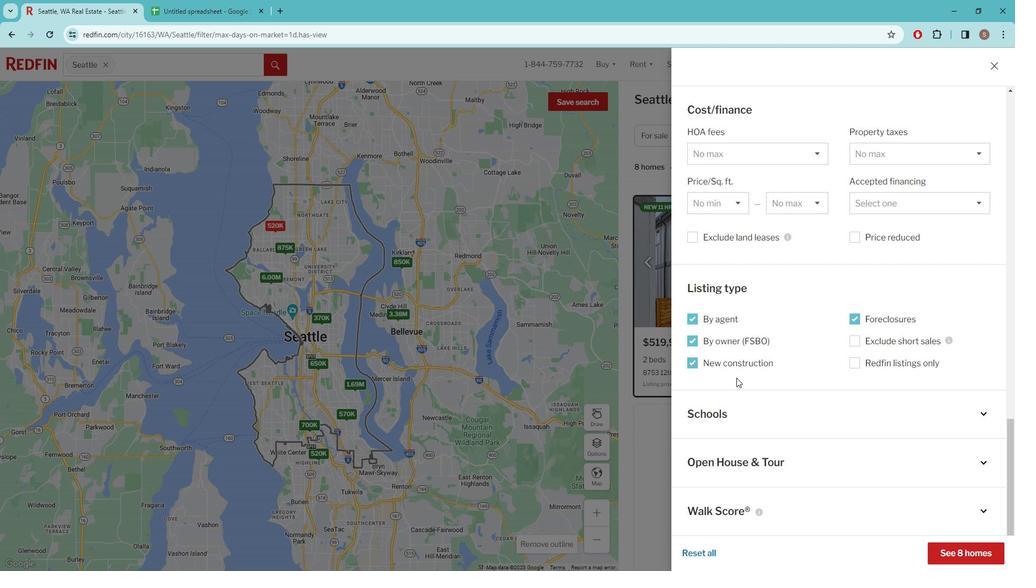
Action: Mouse moved to (966, 537)
Screenshot: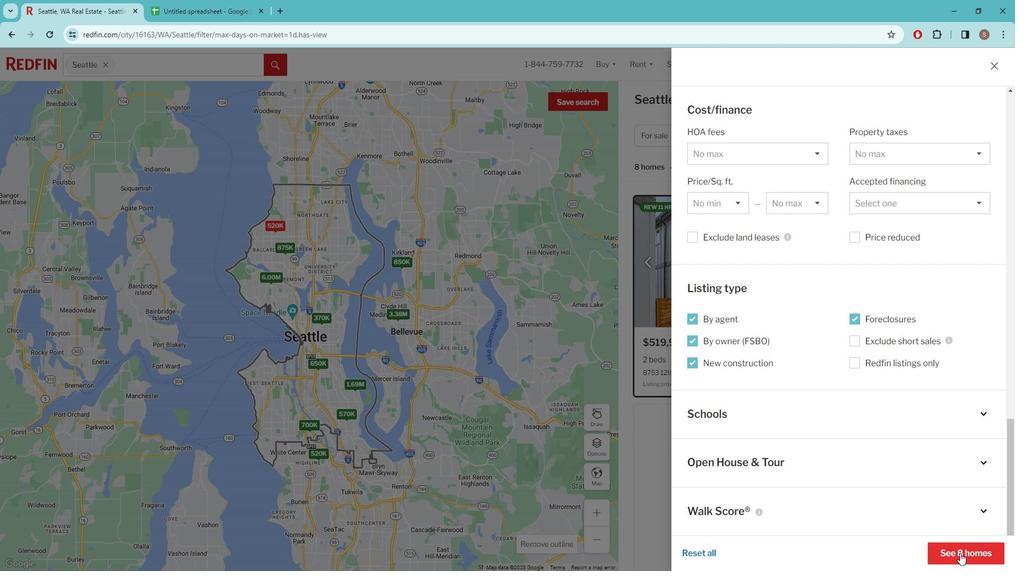 
Action: Mouse pressed left at (966, 537)
Screenshot: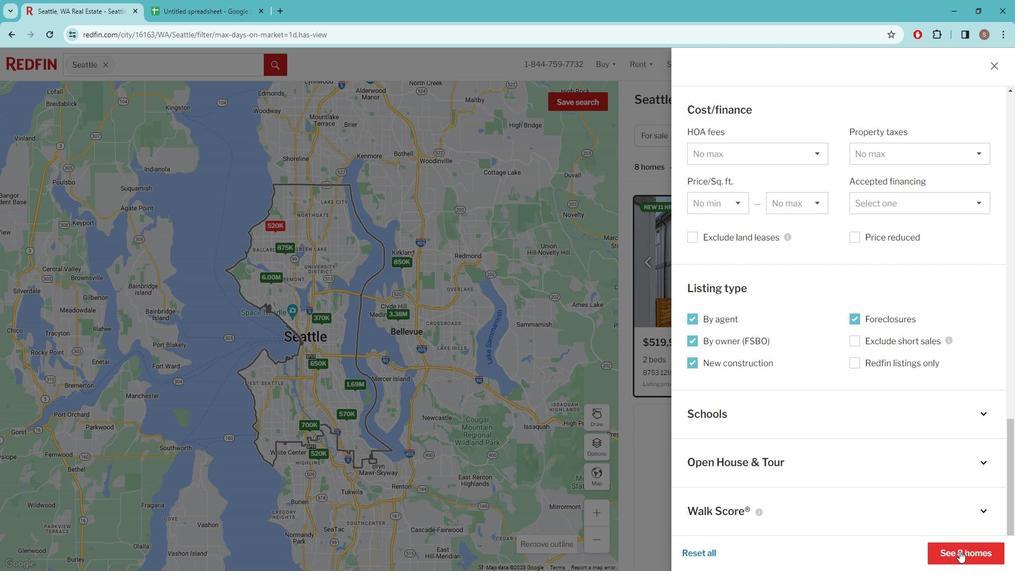 
Action: Mouse moved to (569, 104)
Screenshot: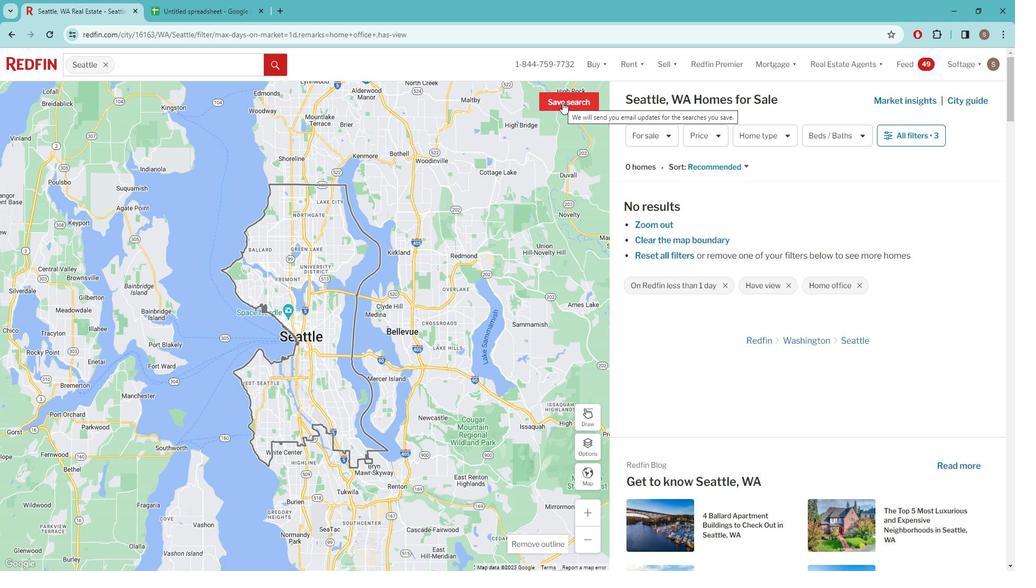 
